 Task: Change the font style in Outlook.
Action: Mouse moved to (215, 29)
Screenshot: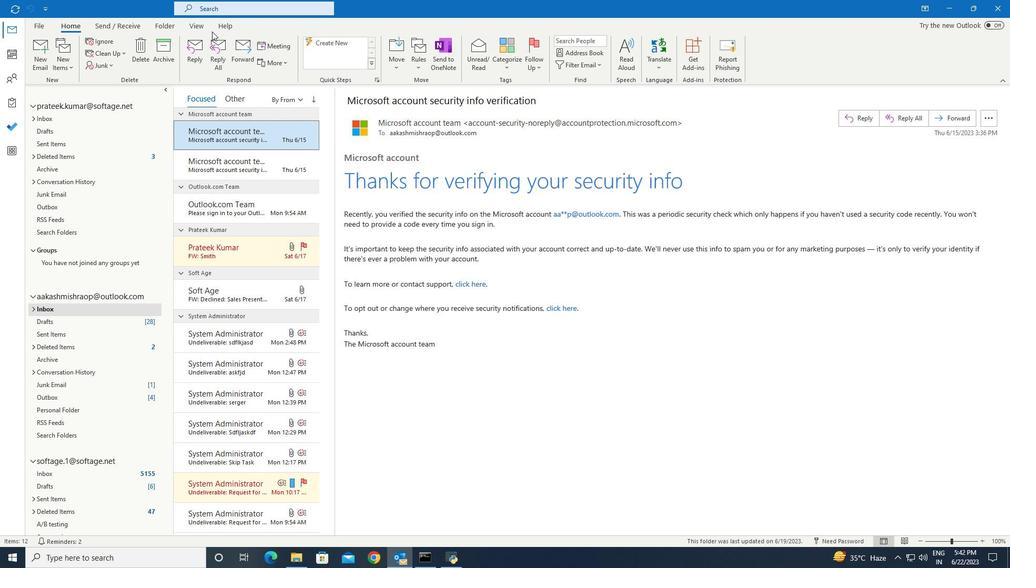 
Action: Mouse pressed left at (215, 29)
Screenshot: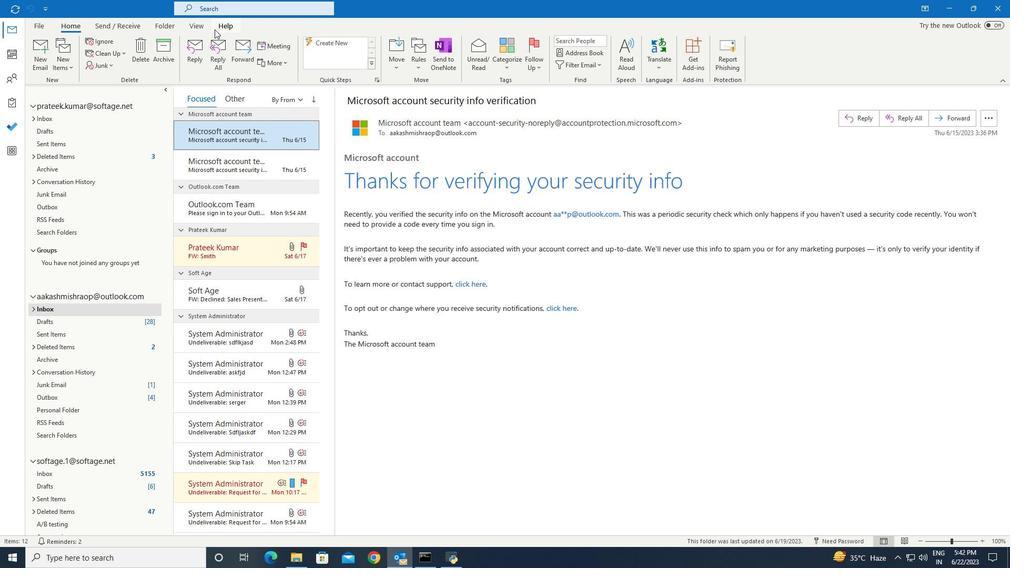 
Action: Mouse moved to (40, 48)
Screenshot: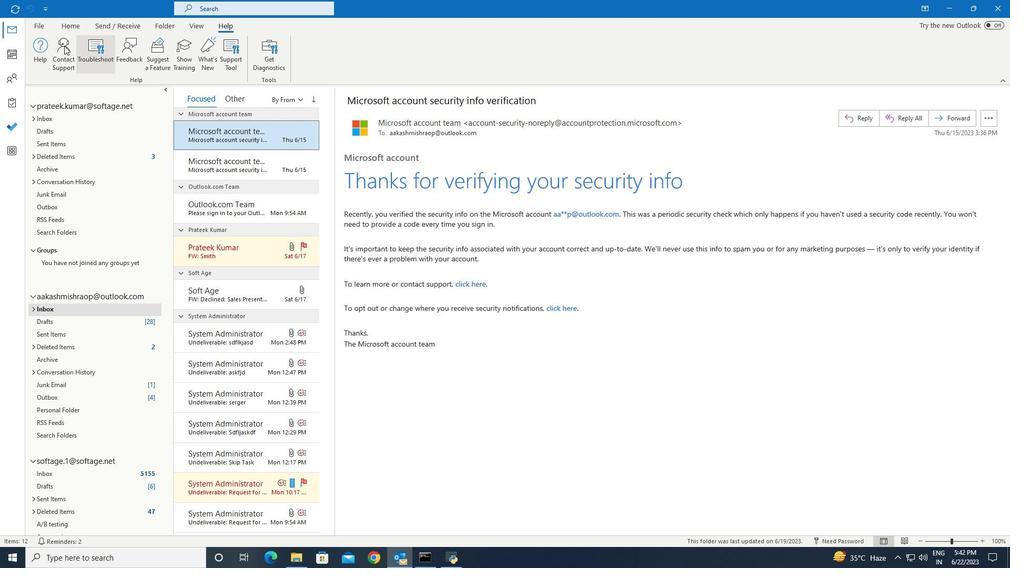 
Action: Mouse pressed left at (40, 48)
Screenshot: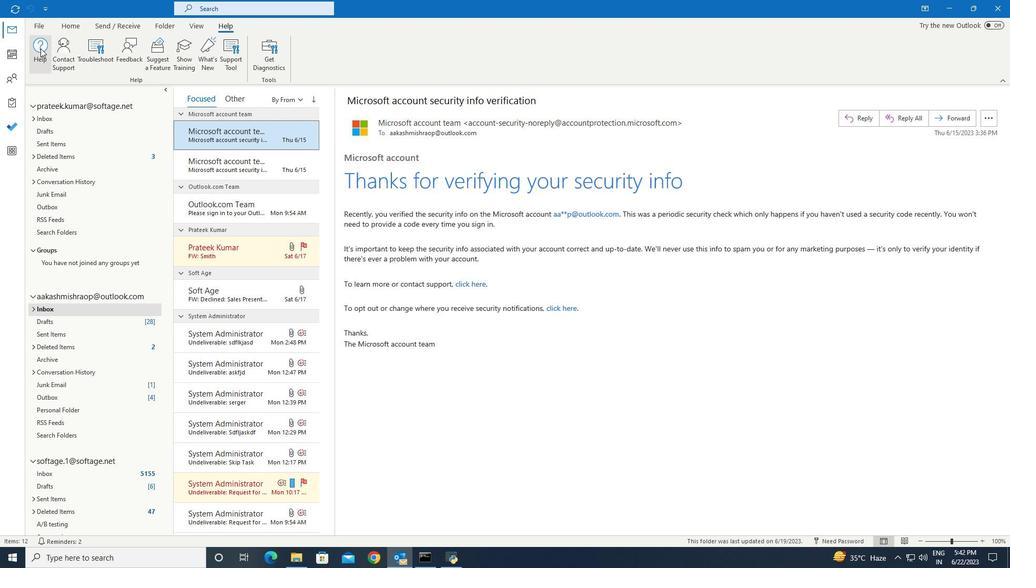 
Action: Mouse moved to (839, 124)
Screenshot: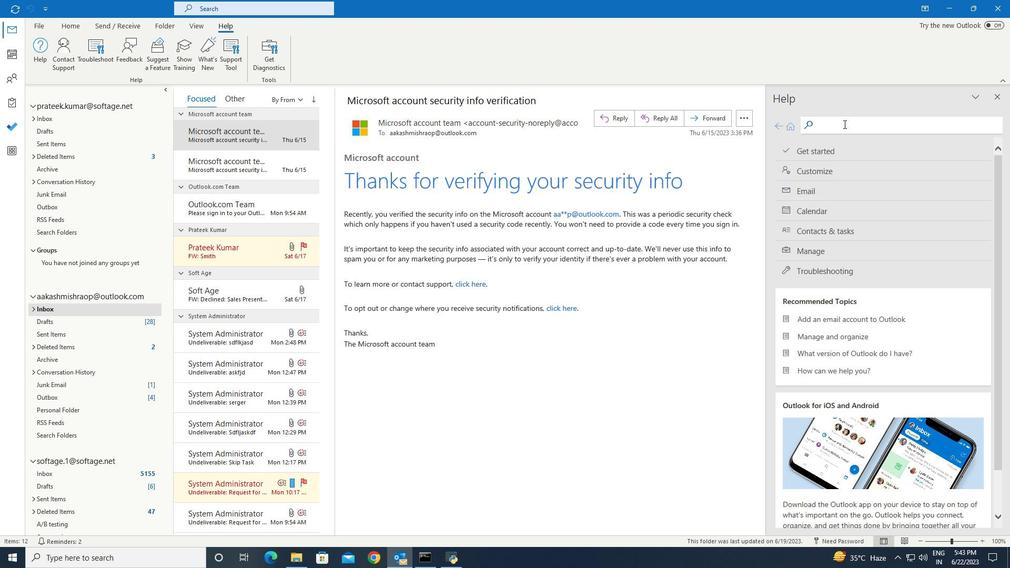 
Action: Mouse pressed left at (839, 124)
Screenshot: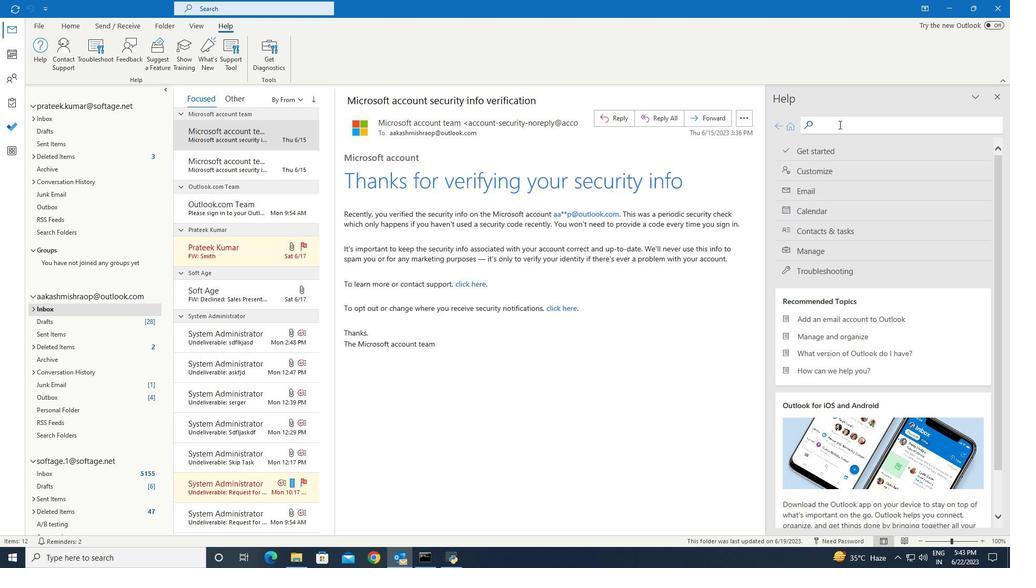 
Action: Key pressed change<Key.space>font<Key.space>style
Screenshot: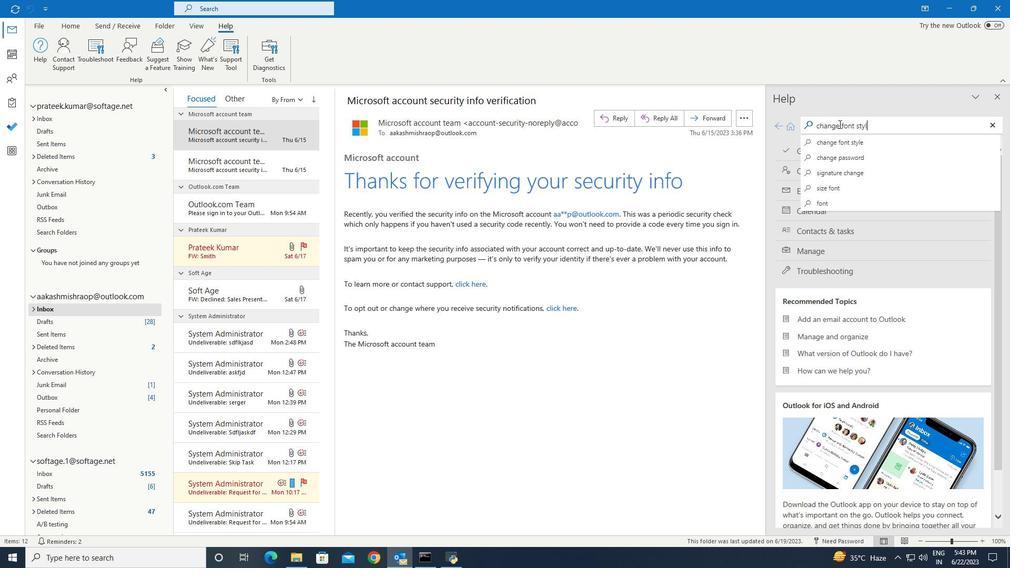 
Action: Mouse moved to (853, 147)
Screenshot: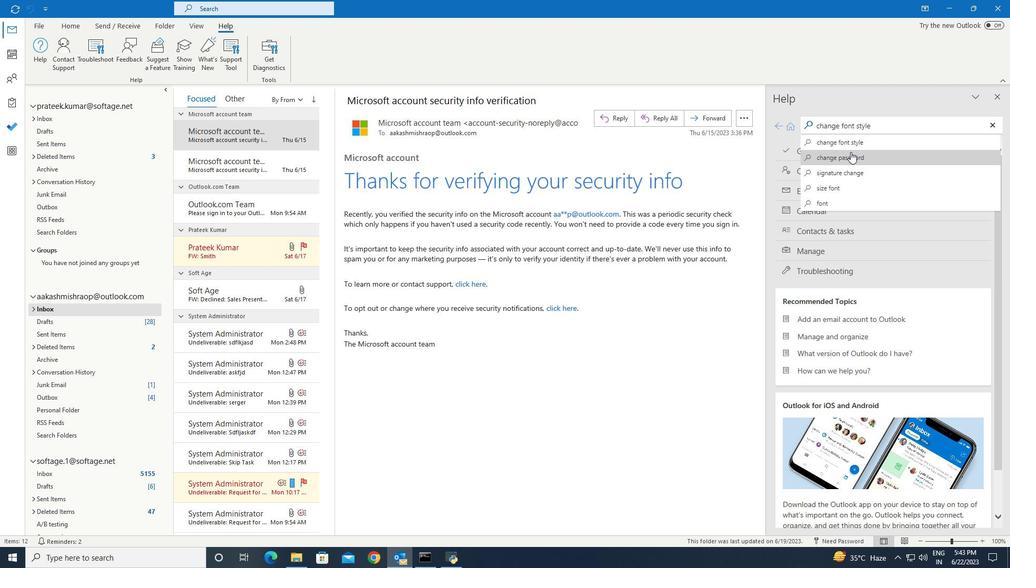 
Action: Mouse pressed left at (853, 147)
Screenshot: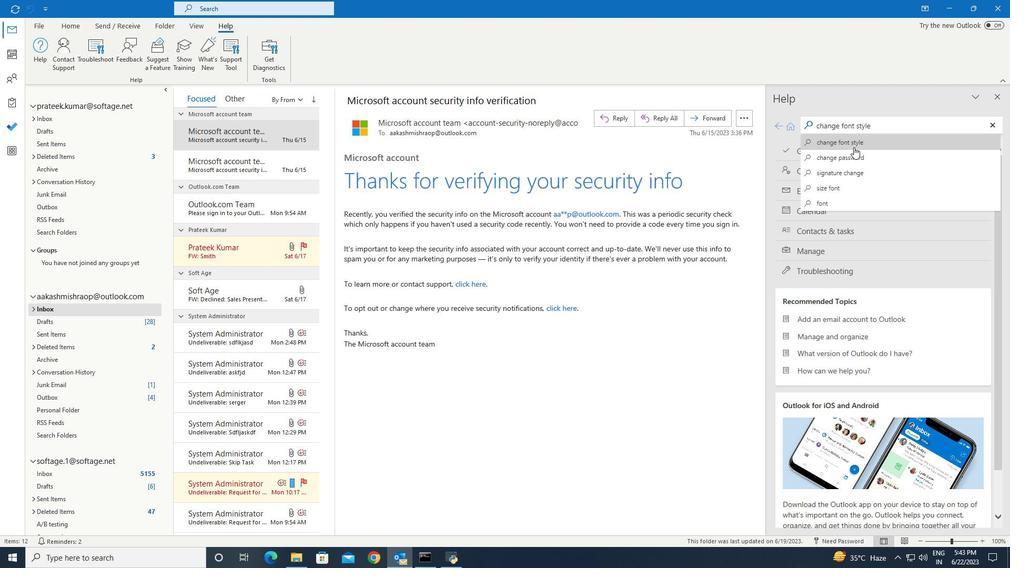 
Action: Mouse moved to (851, 279)
Screenshot: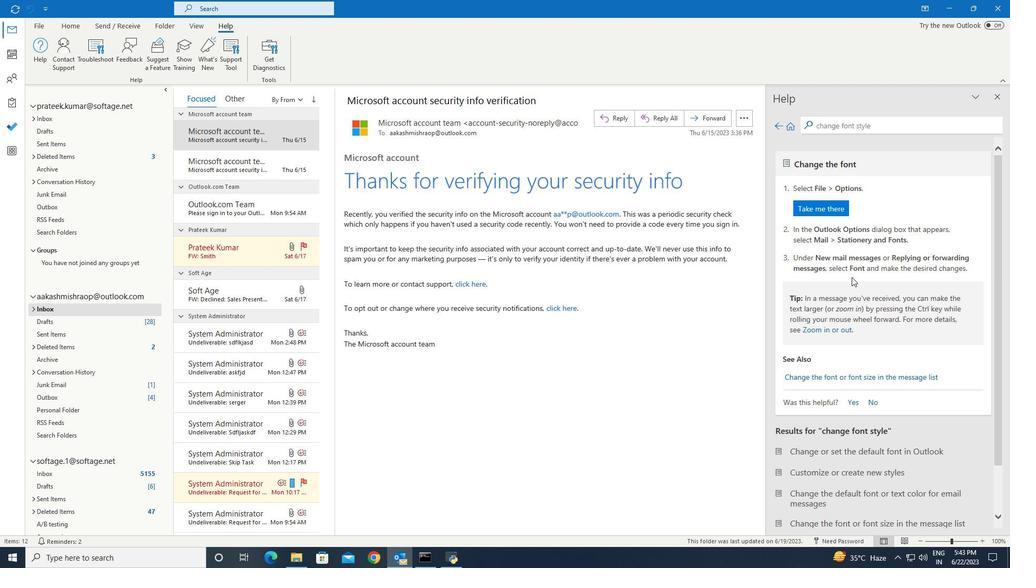 
